 Task: In the  document governance.odtSelect Headings and apply  'Bold' Select the text and align it to the  'Left'. Select the table and apply  All Borders
Action: Mouse moved to (366, 197)
Screenshot: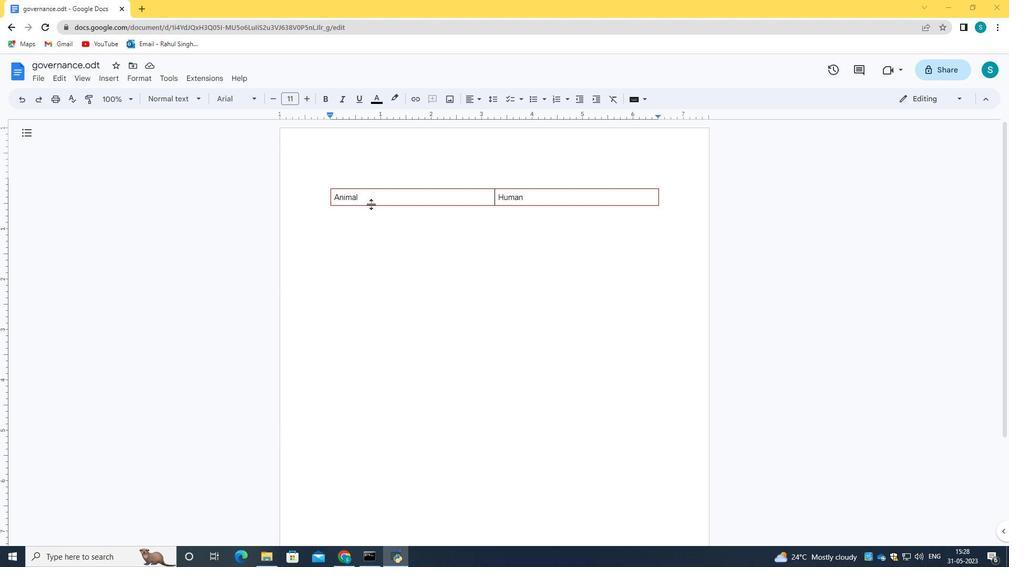 
Action: Mouse pressed left at (366, 197)
Screenshot: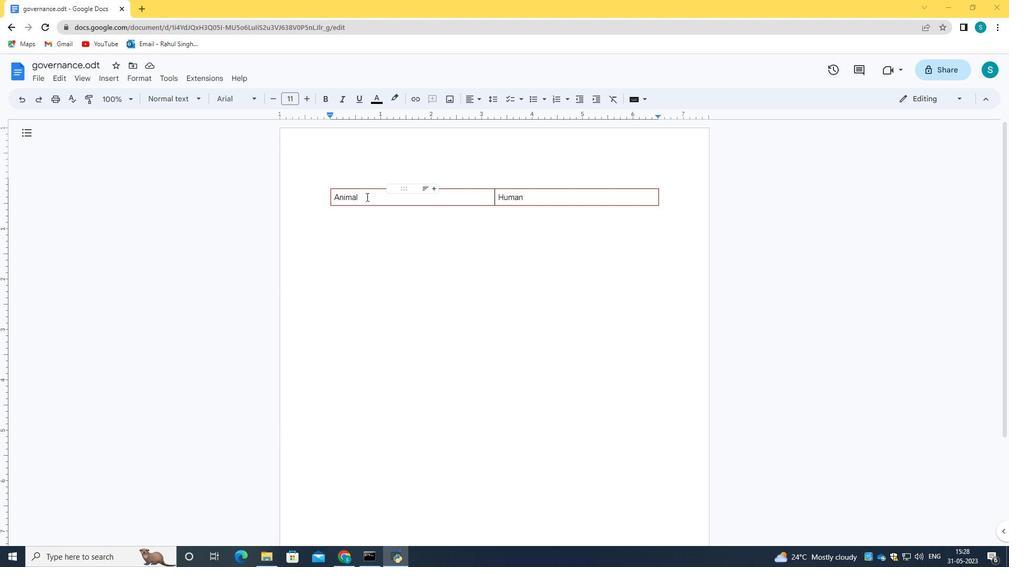 
Action: Mouse moved to (329, 101)
Screenshot: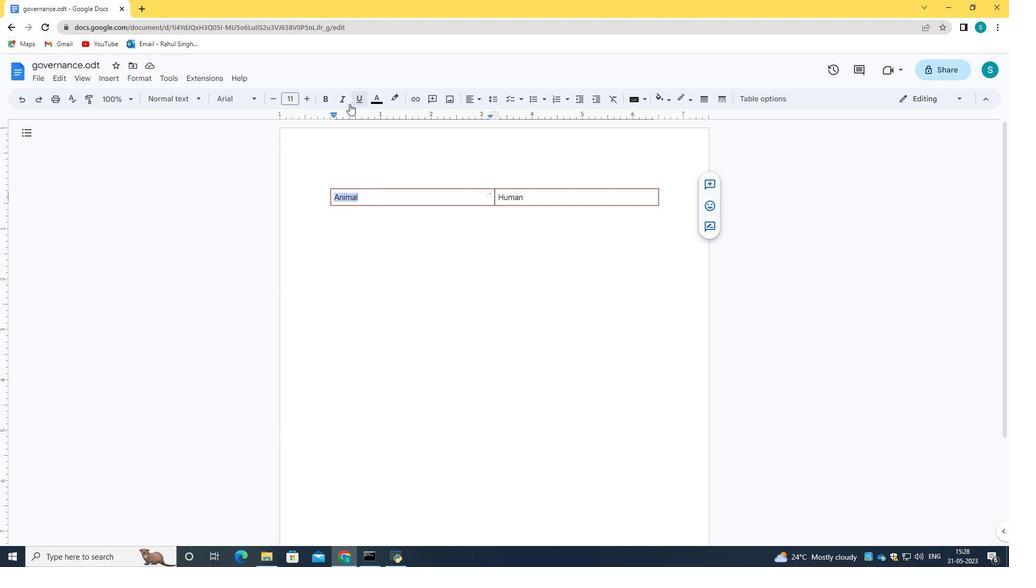 
Action: Mouse pressed left at (329, 101)
Screenshot: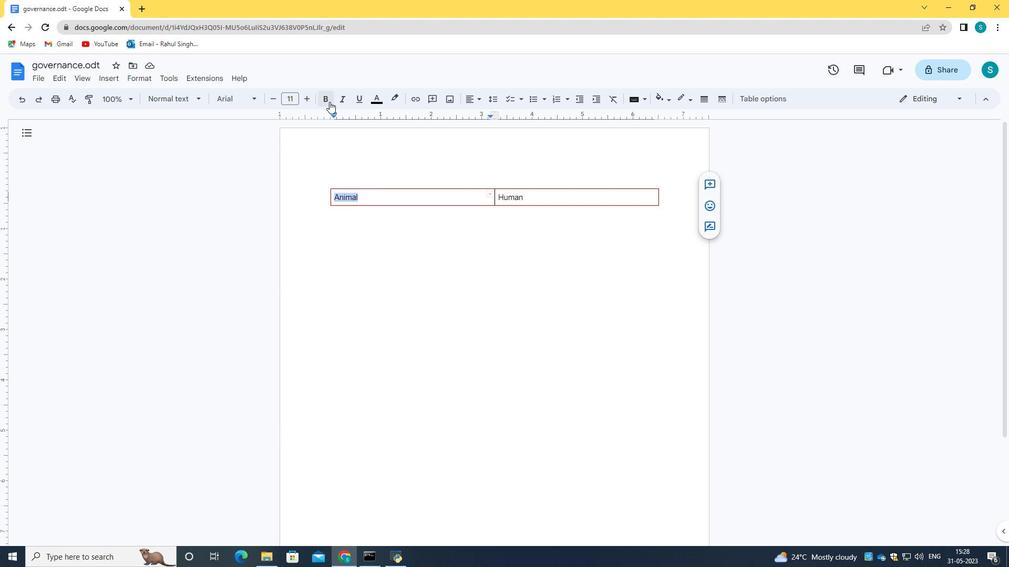 
Action: Mouse moved to (528, 197)
Screenshot: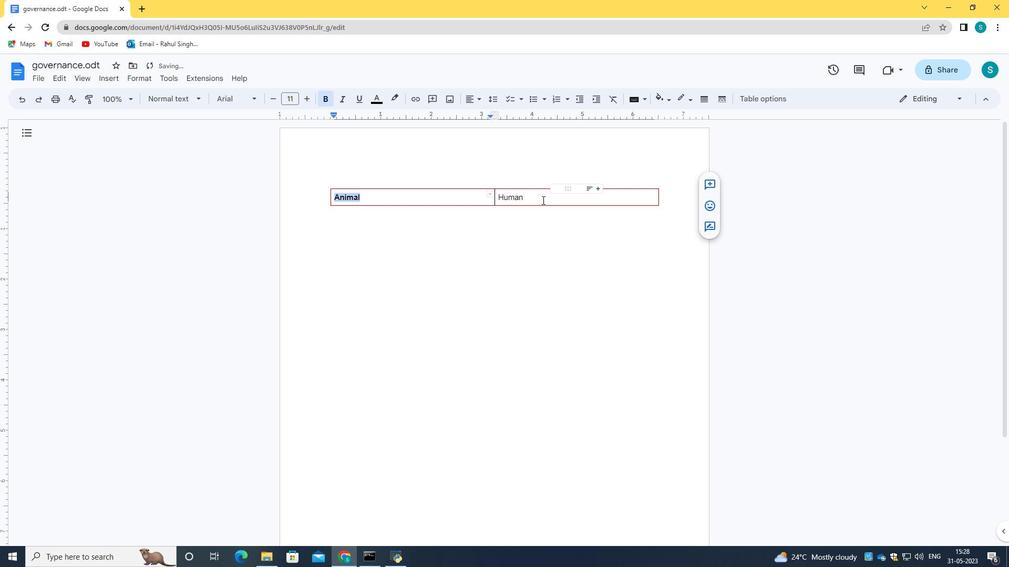 
Action: Mouse pressed left at (528, 197)
Screenshot: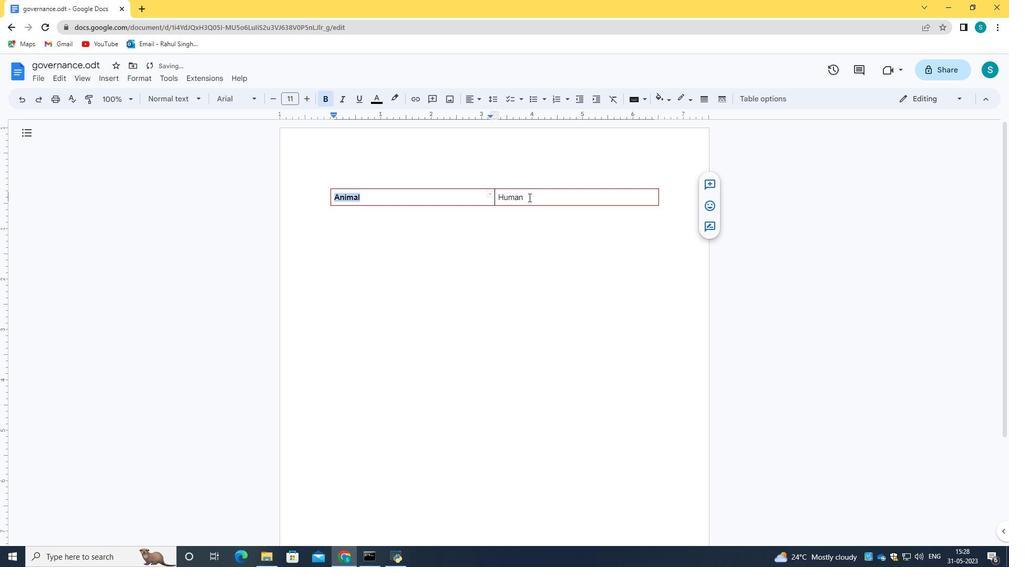 
Action: Mouse moved to (501, 199)
Screenshot: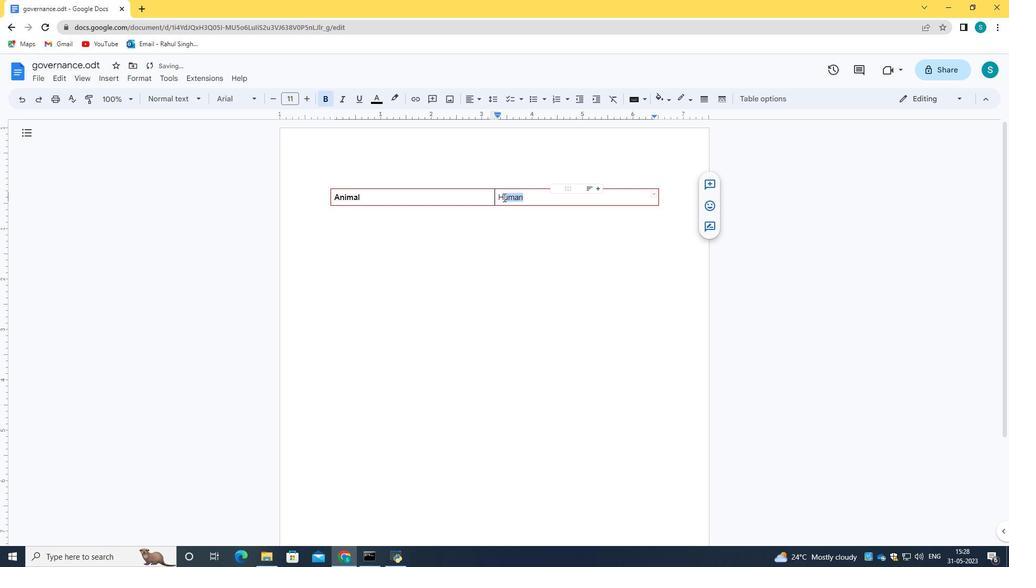 
Action: Mouse pressed left at (501, 199)
Screenshot: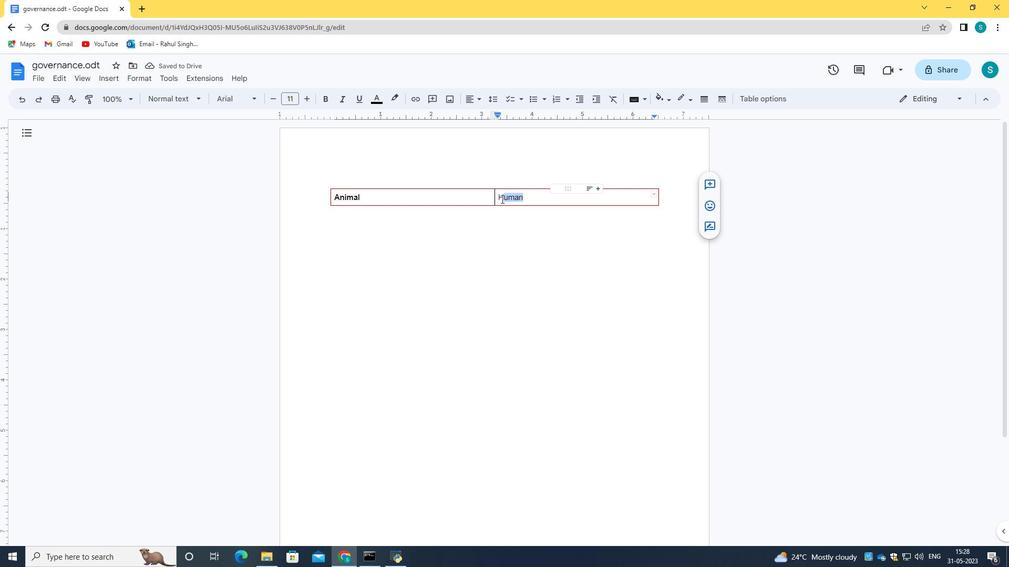 
Action: Mouse moved to (552, 257)
Screenshot: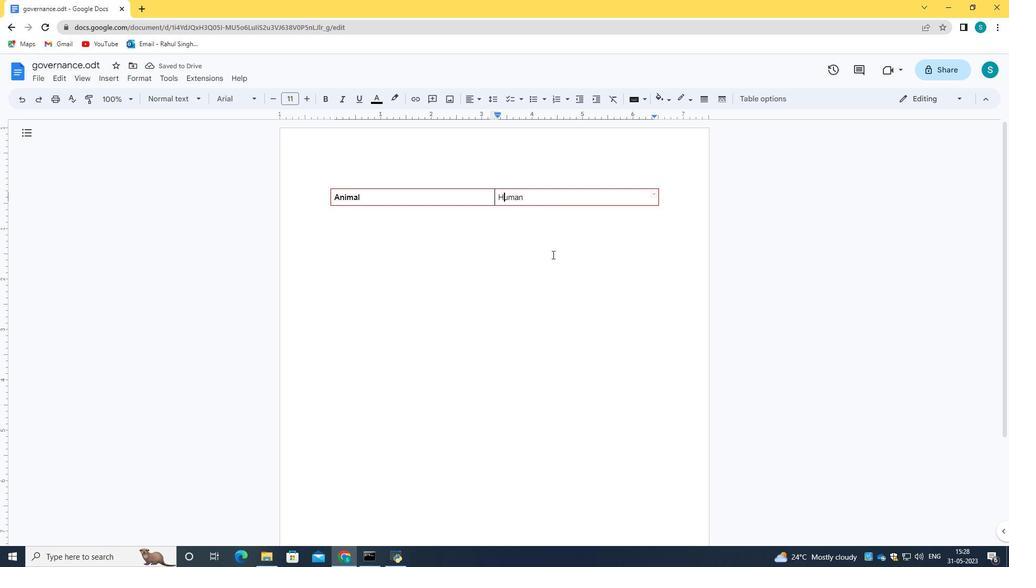 
Action: Mouse pressed left at (552, 257)
Screenshot: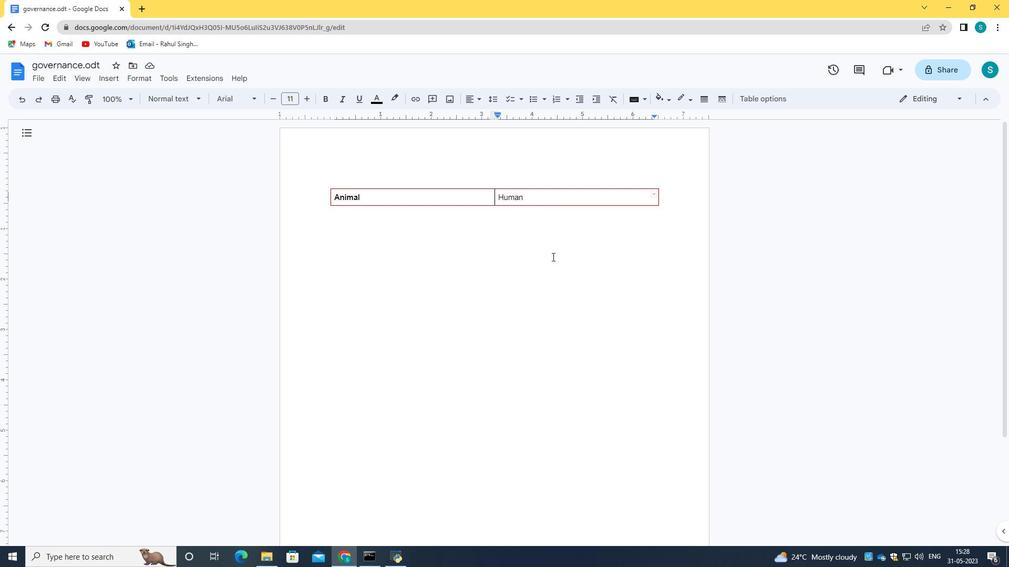 
Action: Mouse moved to (541, 201)
Screenshot: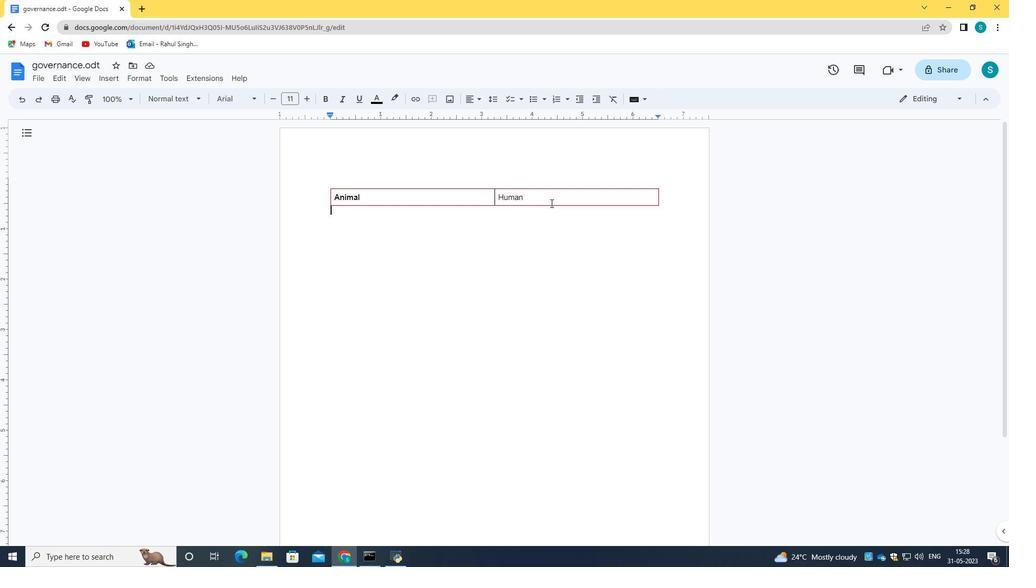 
Action: Mouse pressed left at (541, 201)
Screenshot: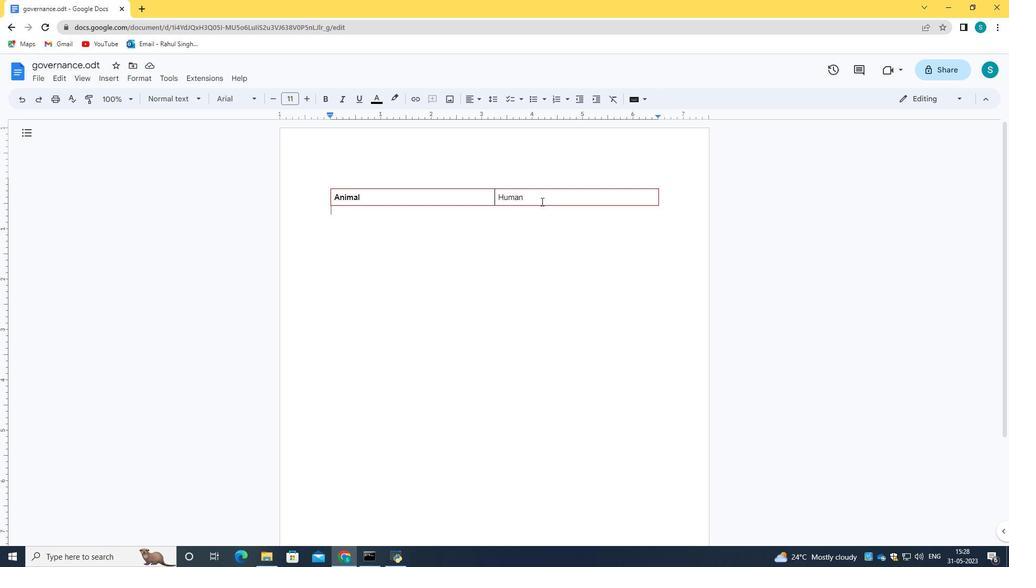 
Action: Mouse moved to (326, 101)
Screenshot: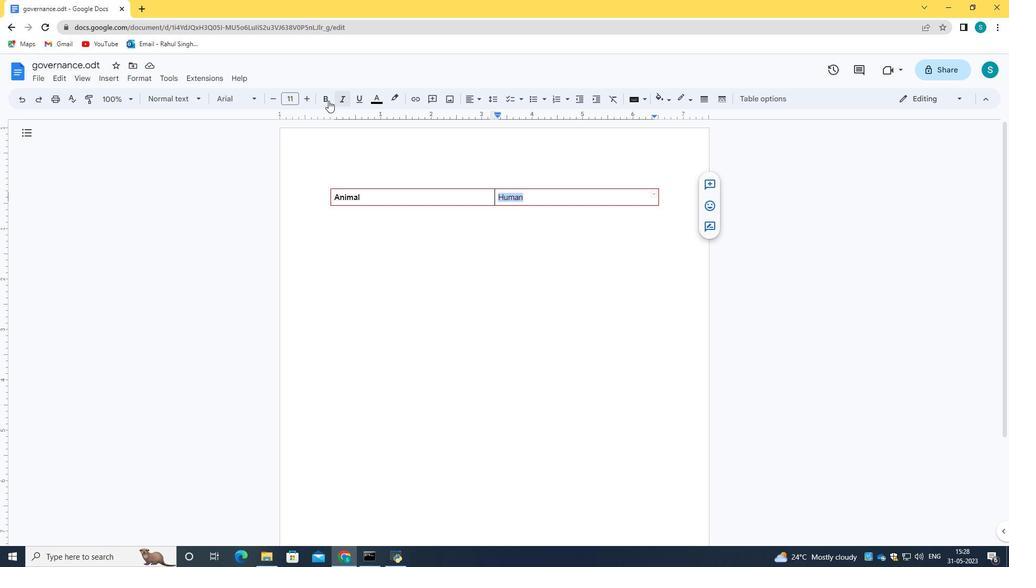 
Action: Mouse pressed left at (326, 101)
Screenshot: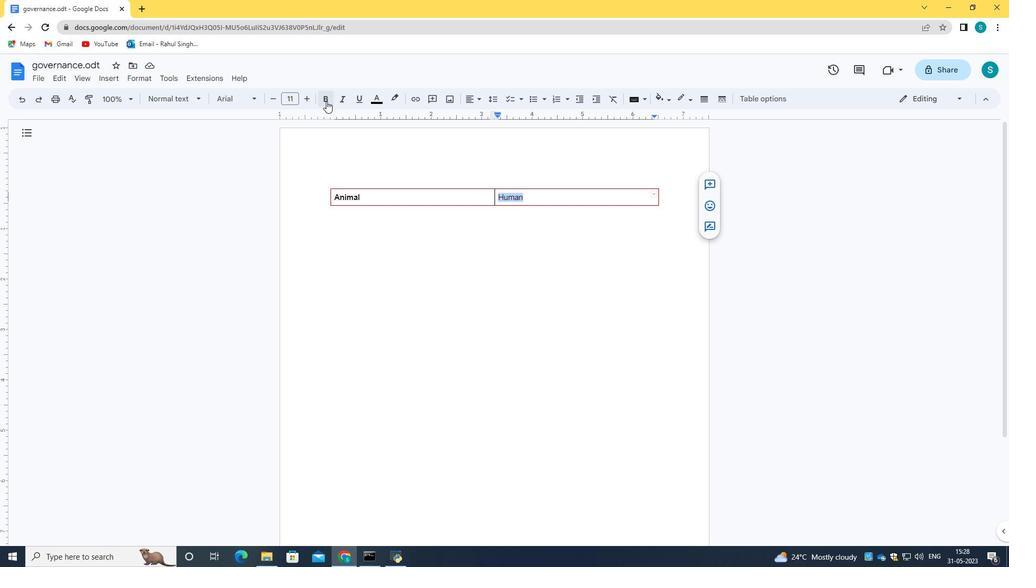
Action: Mouse moved to (475, 99)
Screenshot: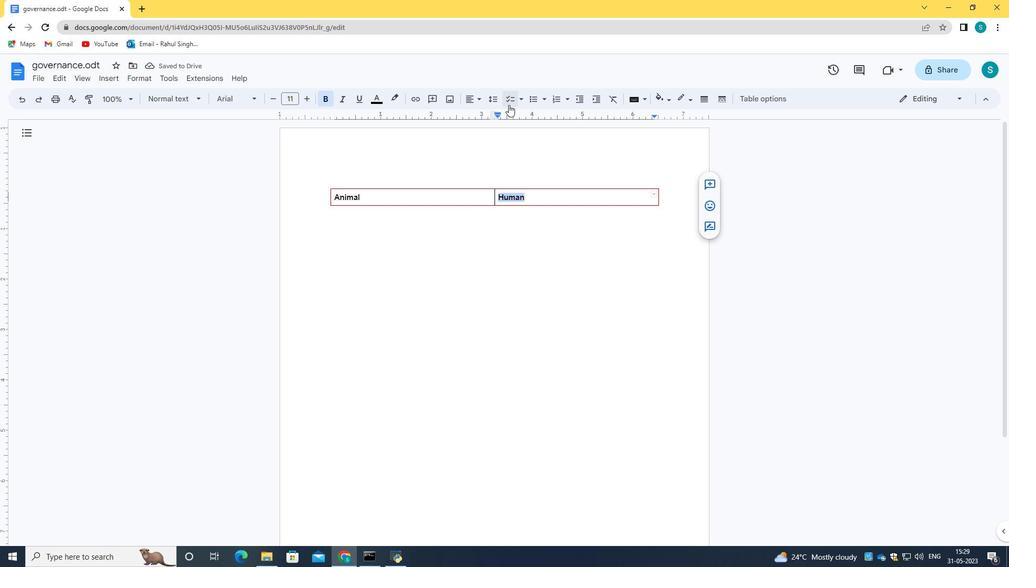 
Action: Mouse pressed left at (475, 99)
Screenshot: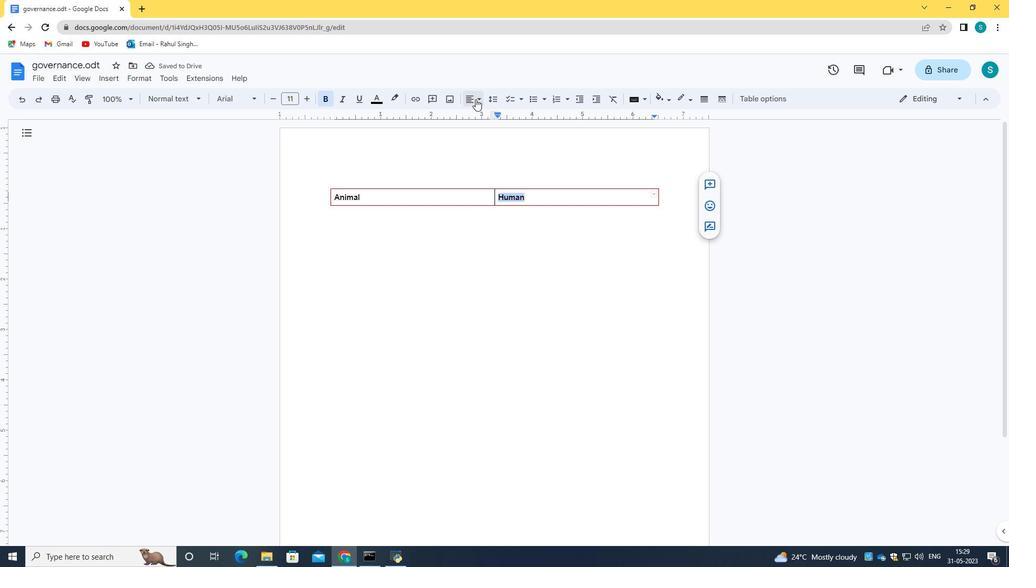 
Action: Mouse moved to (474, 117)
Screenshot: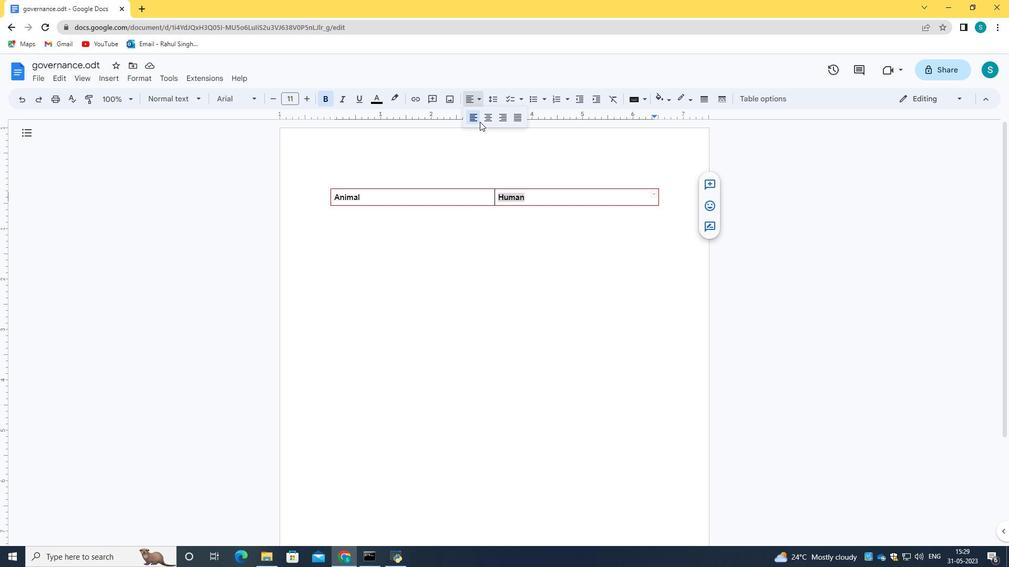 
Action: Mouse pressed left at (474, 117)
Screenshot: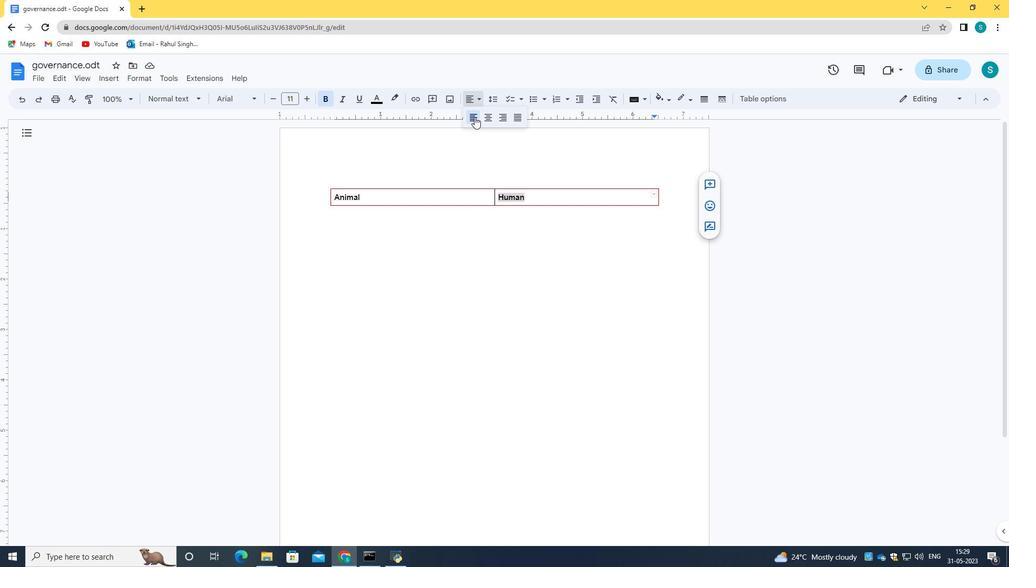 
Action: Mouse moved to (387, 199)
Screenshot: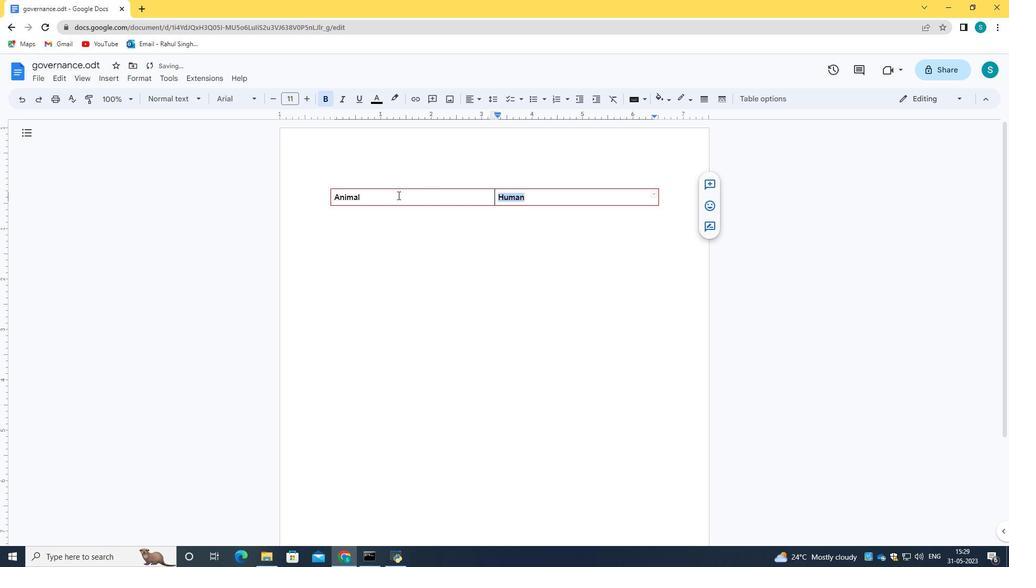
Action: Mouse pressed left at (387, 199)
Screenshot: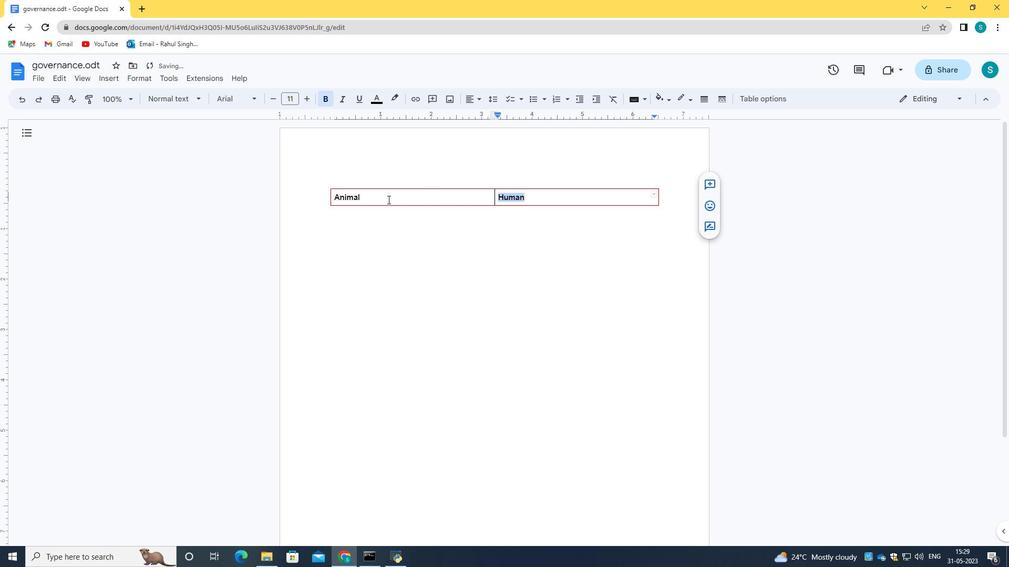 
Action: Mouse moved to (360, 201)
Screenshot: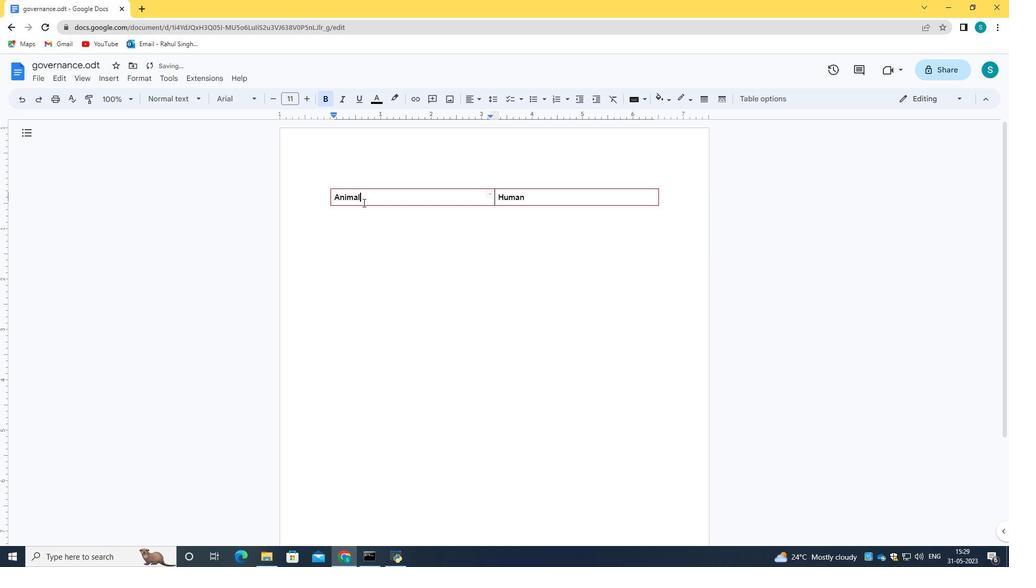 
Action: Mouse pressed left at (360, 201)
Screenshot: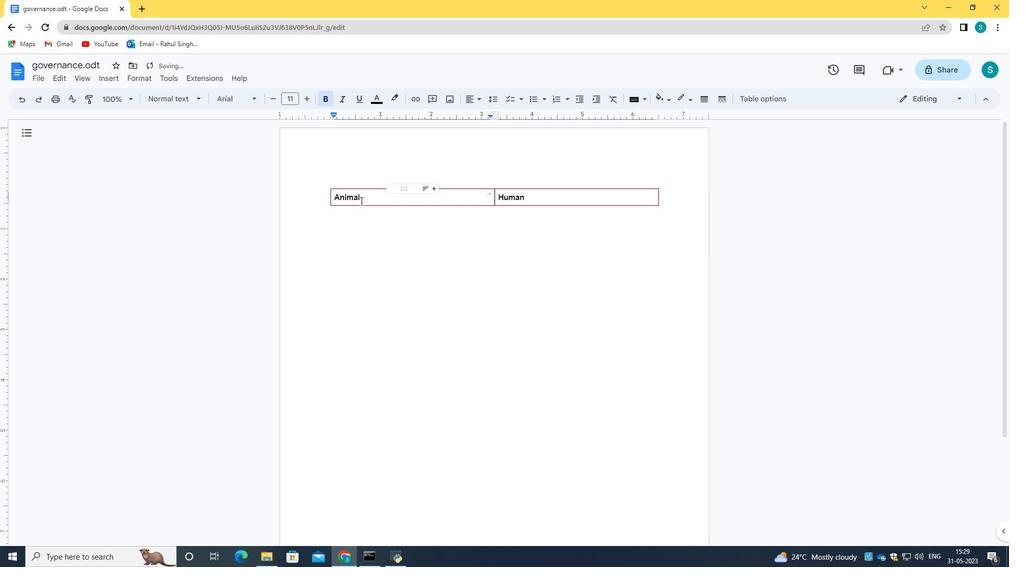 
Action: Mouse moved to (477, 103)
Screenshot: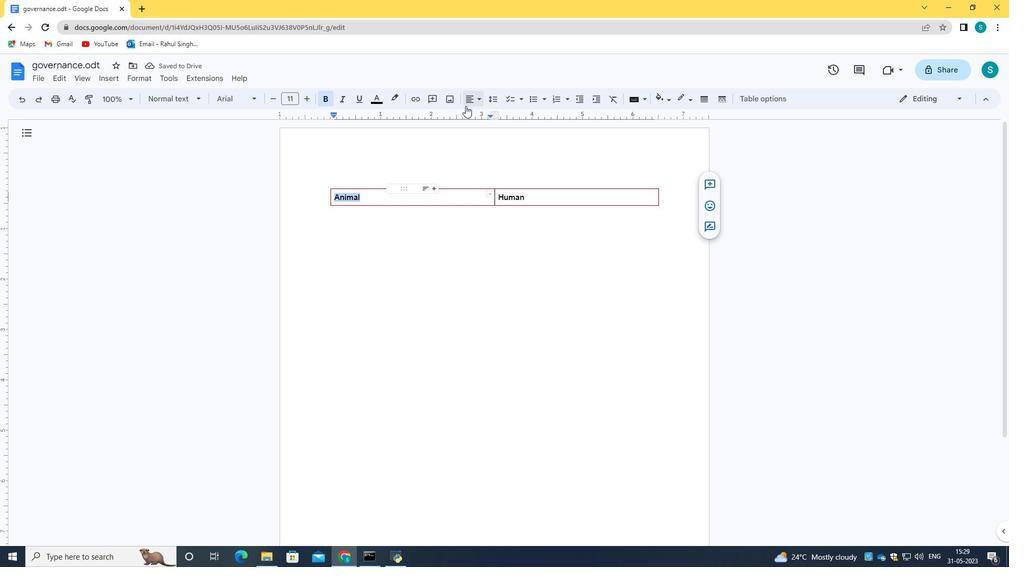 
Action: Mouse pressed left at (477, 103)
Screenshot: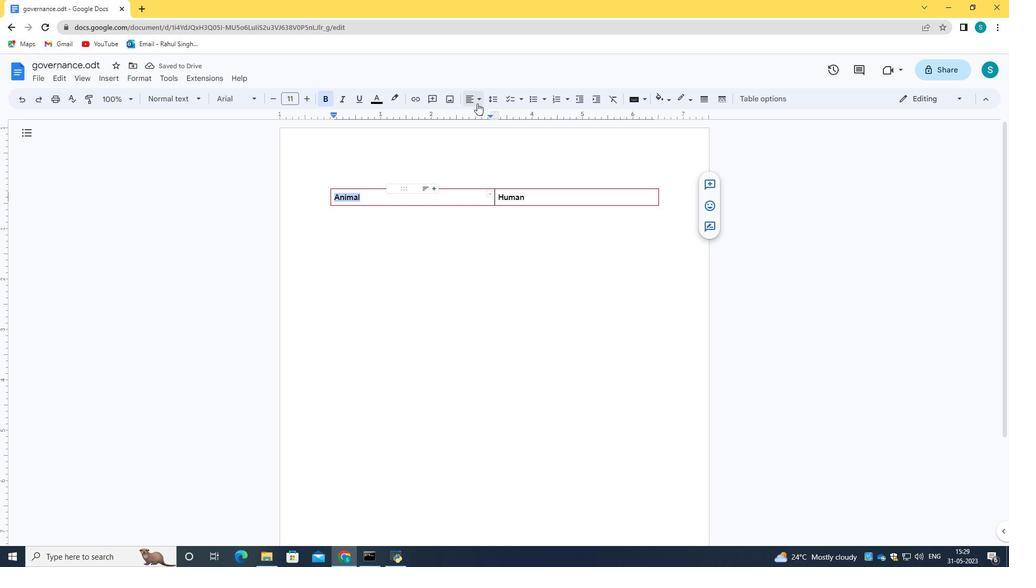 
Action: Mouse moved to (472, 118)
Screenshot: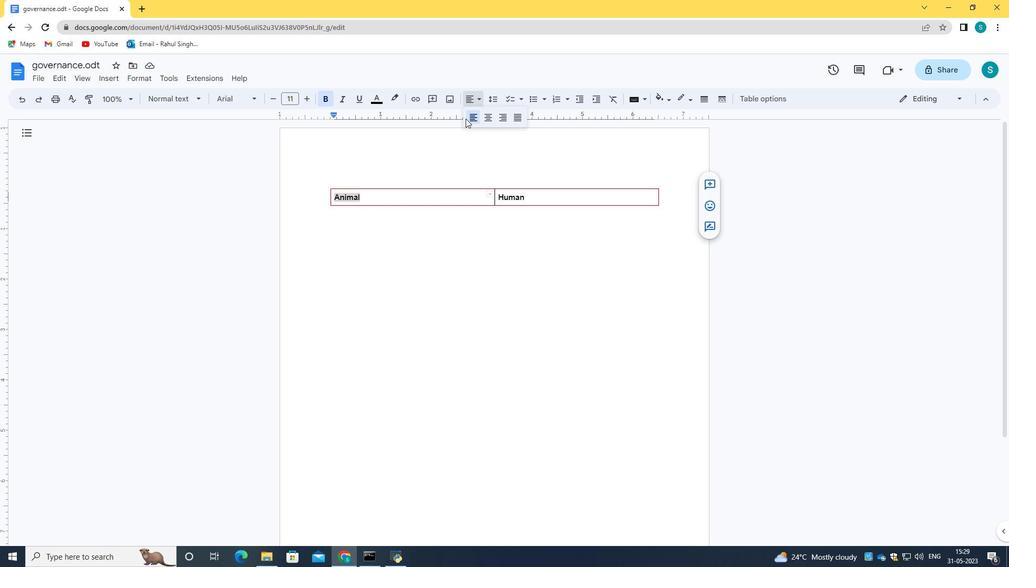 
Action: Mouse pressed left at (472, 118)
Screenshot: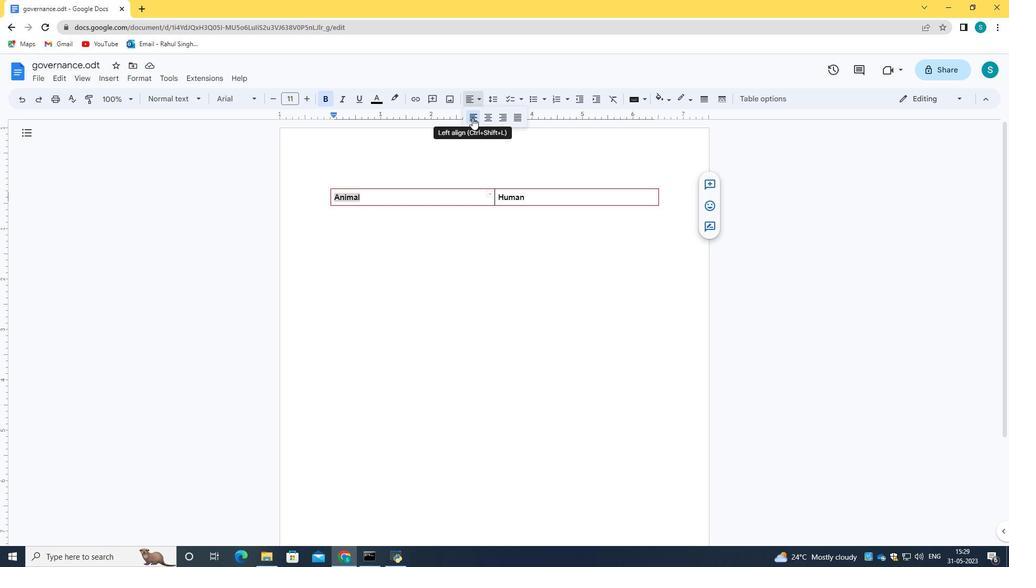 
Action: Mouse moved to (662, 192)
Screenshot: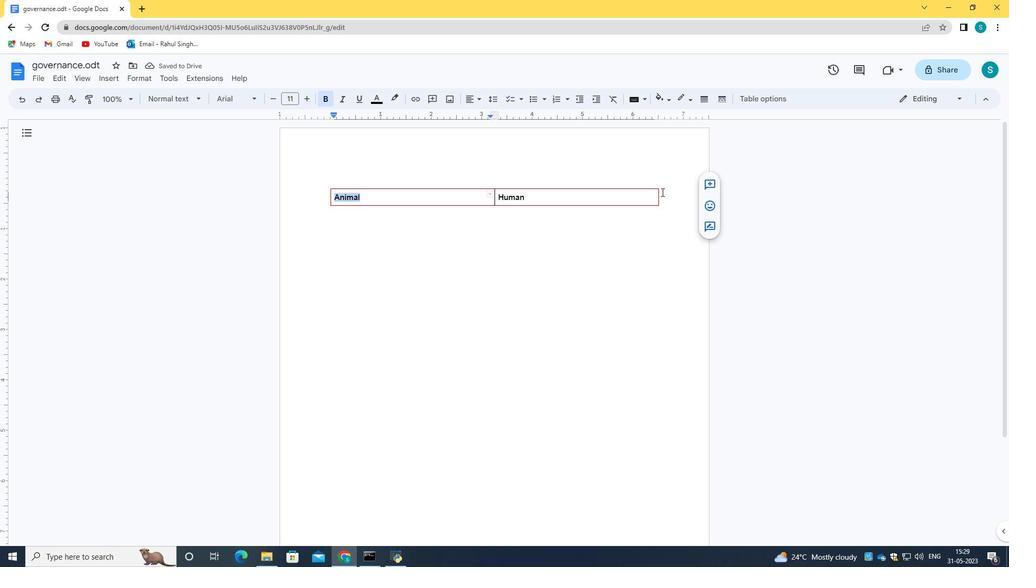 
Action: Mouse pressed left at (662, 192)
Screenshot: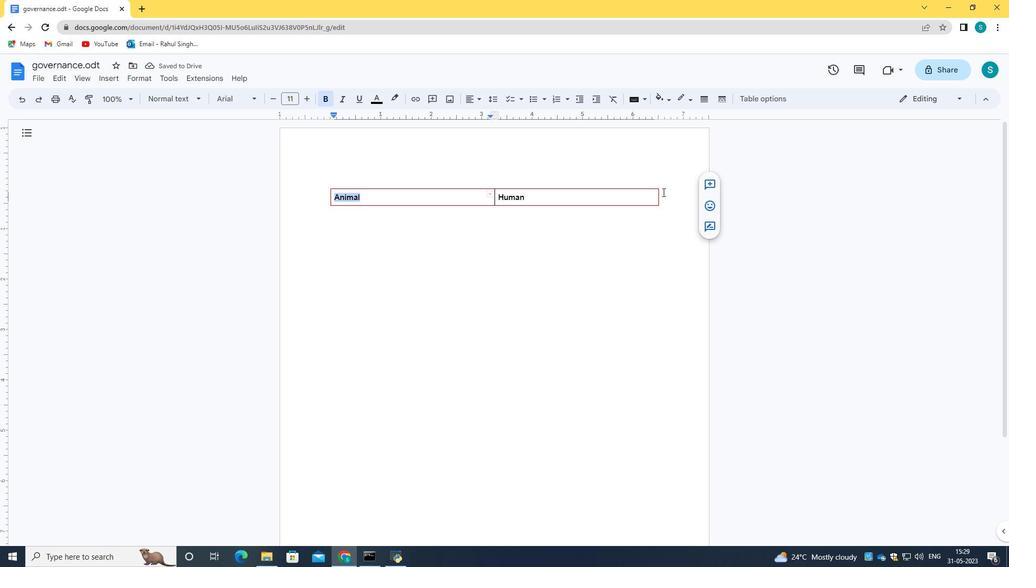 
Action: Mouse moved to (460, 101)
Screenshot: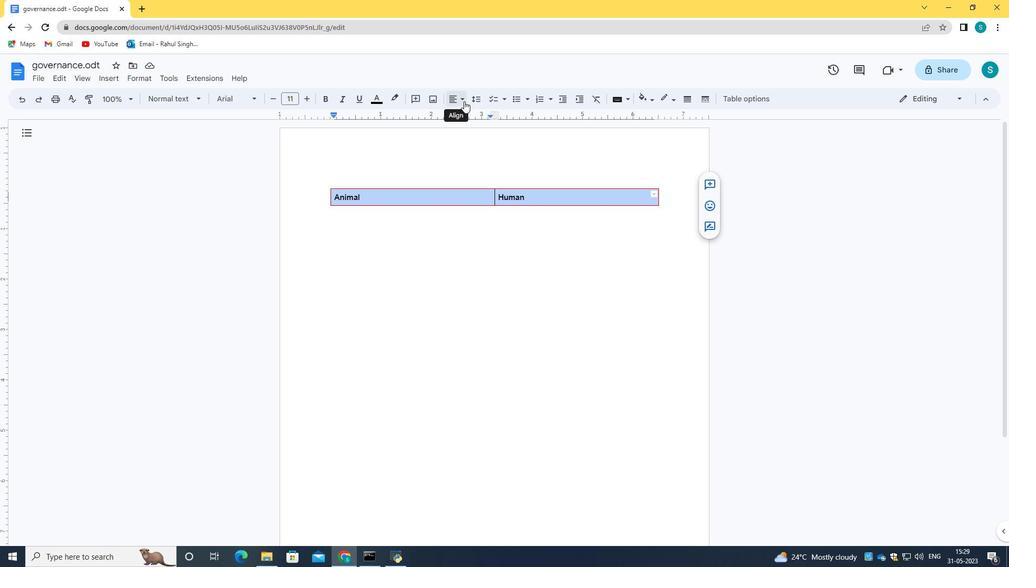 
Action: Mouse pressed left at (460, 101)
Screenshot: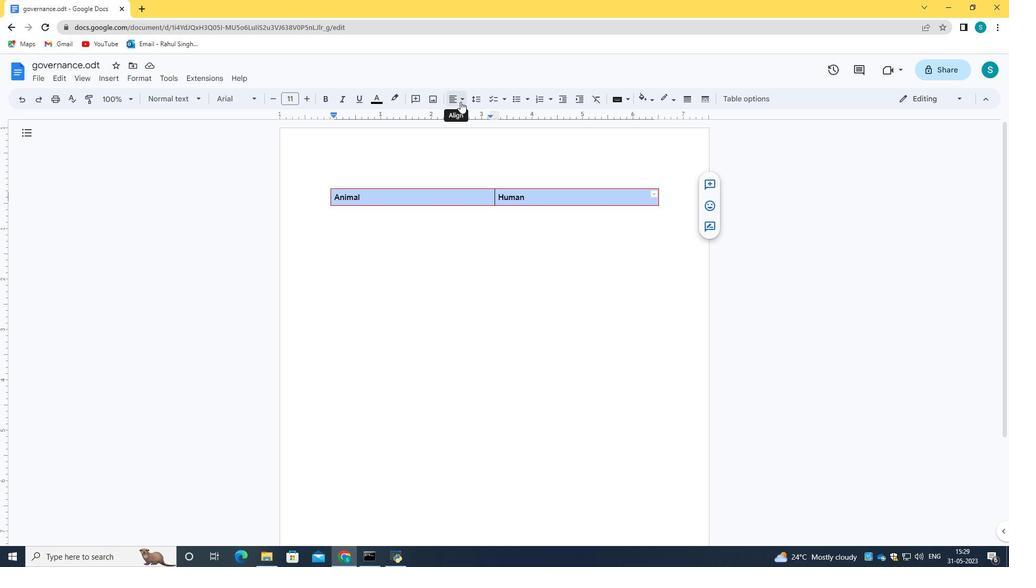 
Action: Mouse moved to (459, 118)
Screenshot: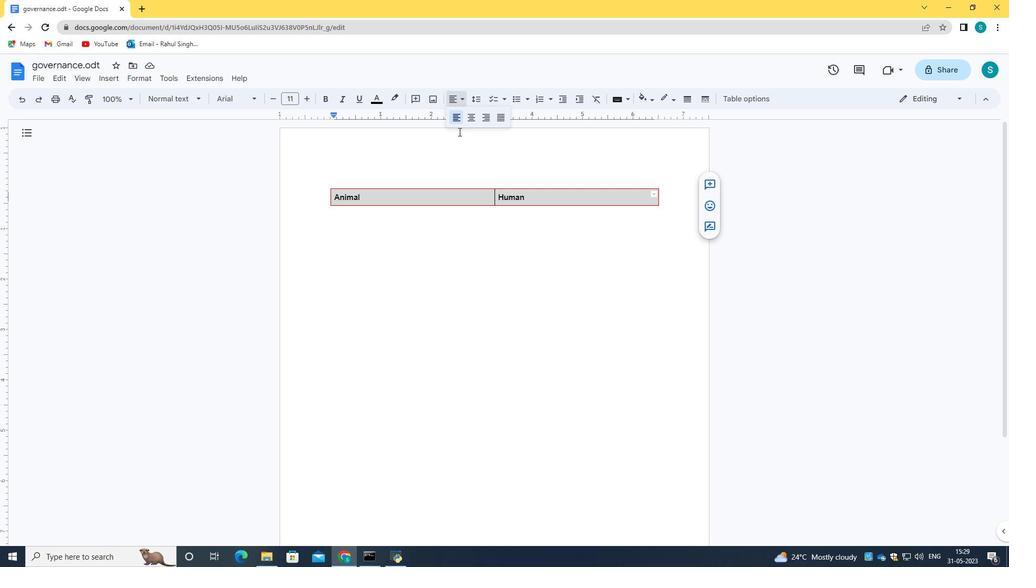 
Action: Mouse pressed left at (459, 118)
Screenshot: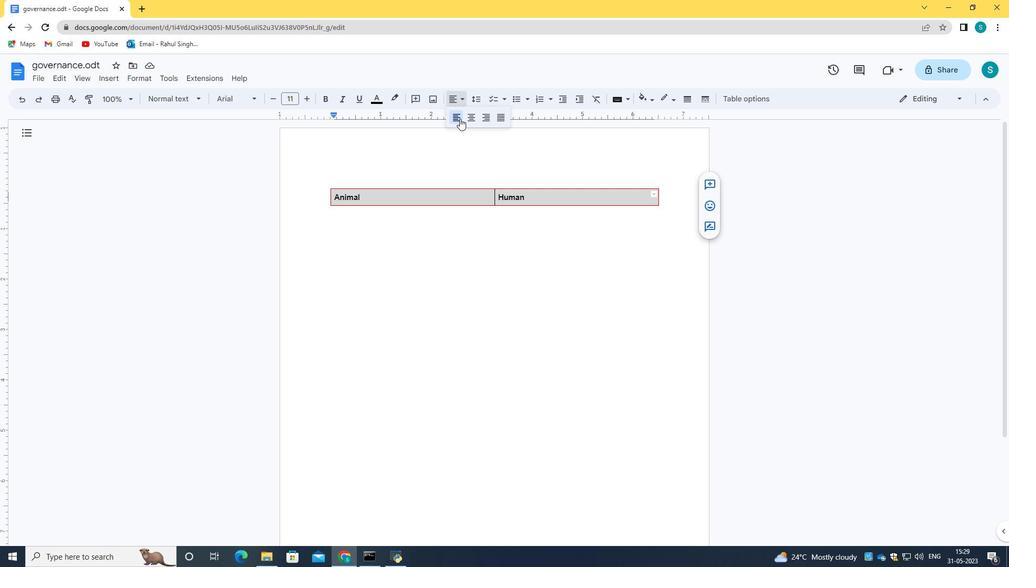 
Action: Mouse moved to (427, 277)
Screenshot: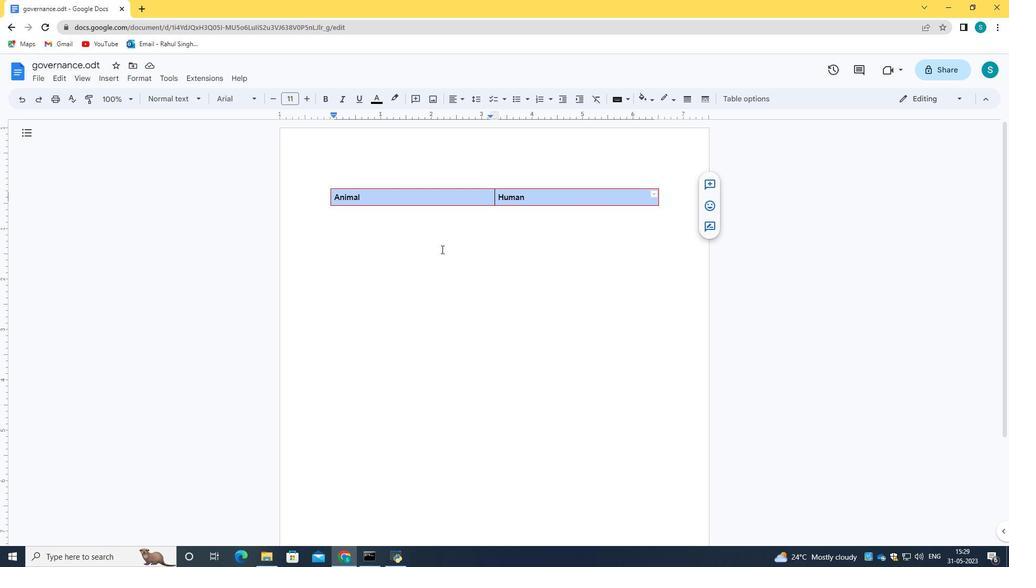 
Action: Mouse pressed left at (427, 277)
Screenshot: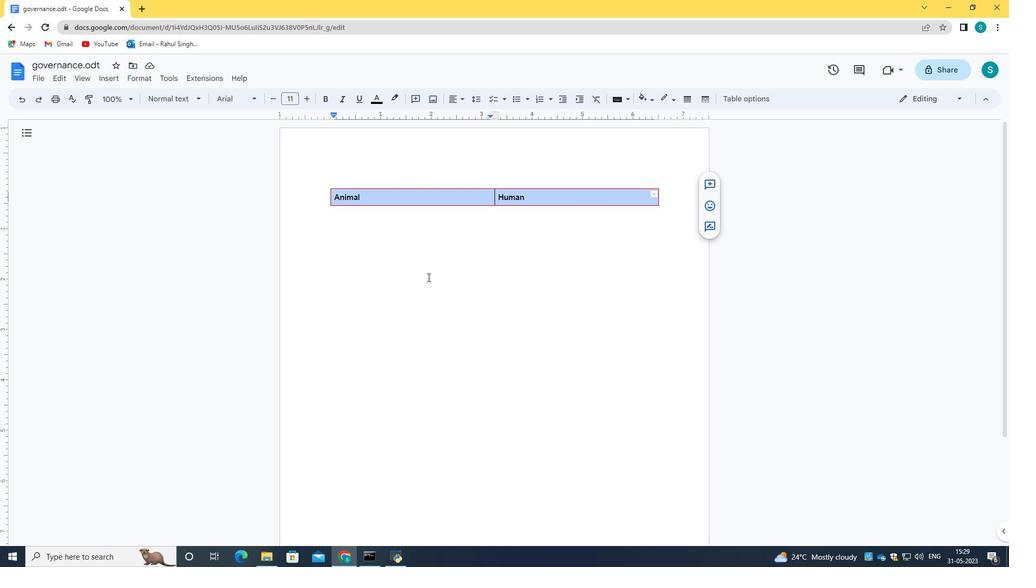 
